 Task: Manage the "Related record list" page in the site builder.
Action: Mouse moved to (931, 66)
Screenshot: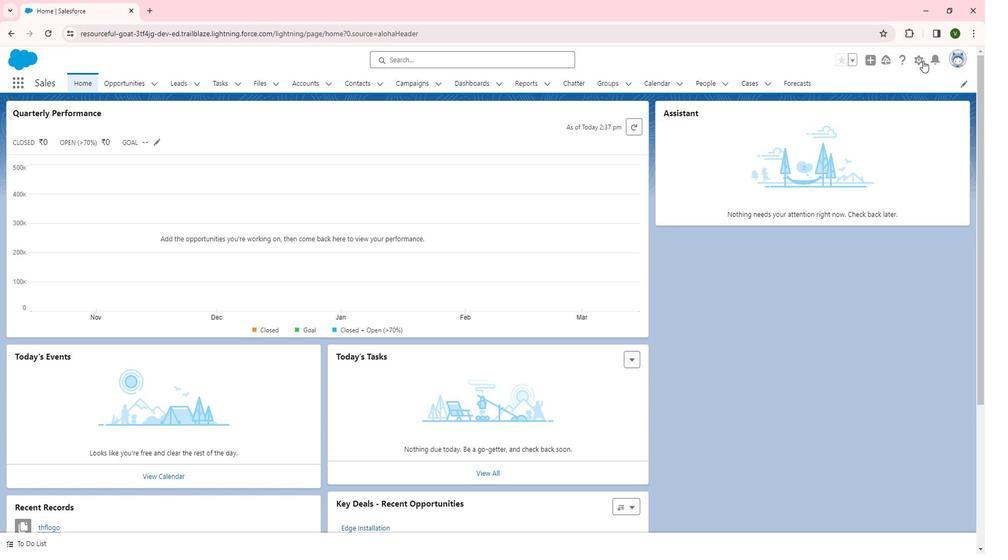 
Action: Mouse pressed left at (931, 66)
Screenshot: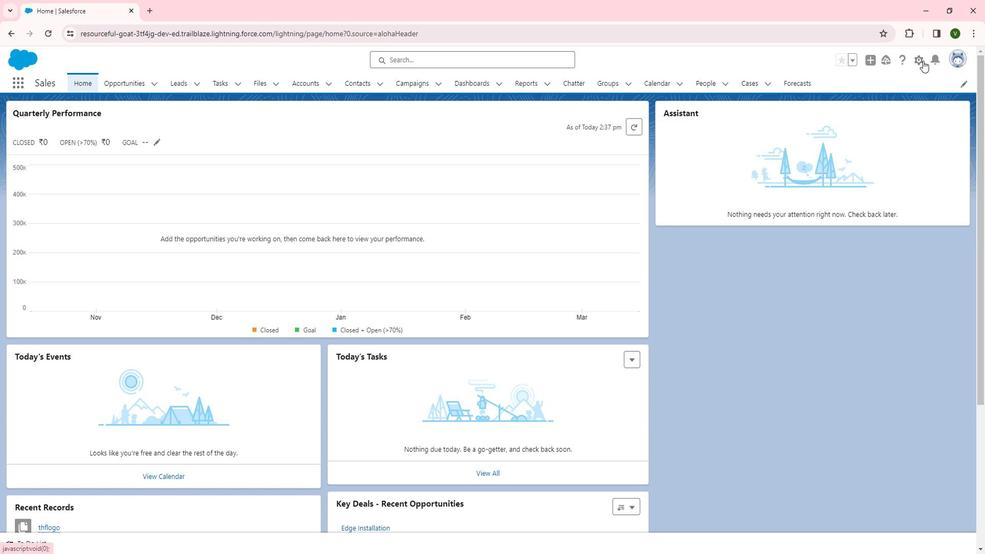 
Action: Mouse moved to (890, 91)
Screenshot: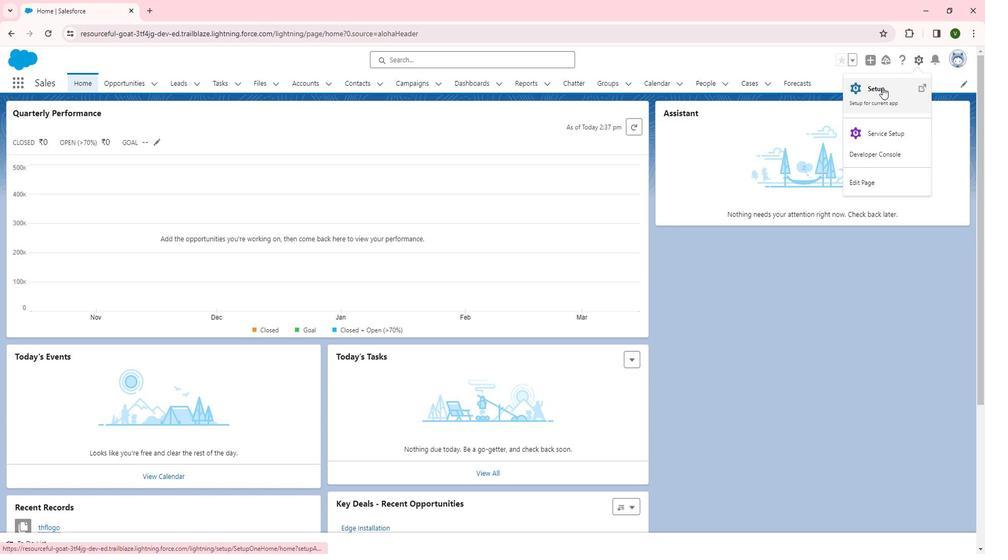 
Action: Mouse pressed left at (890, 91)
Screenshot: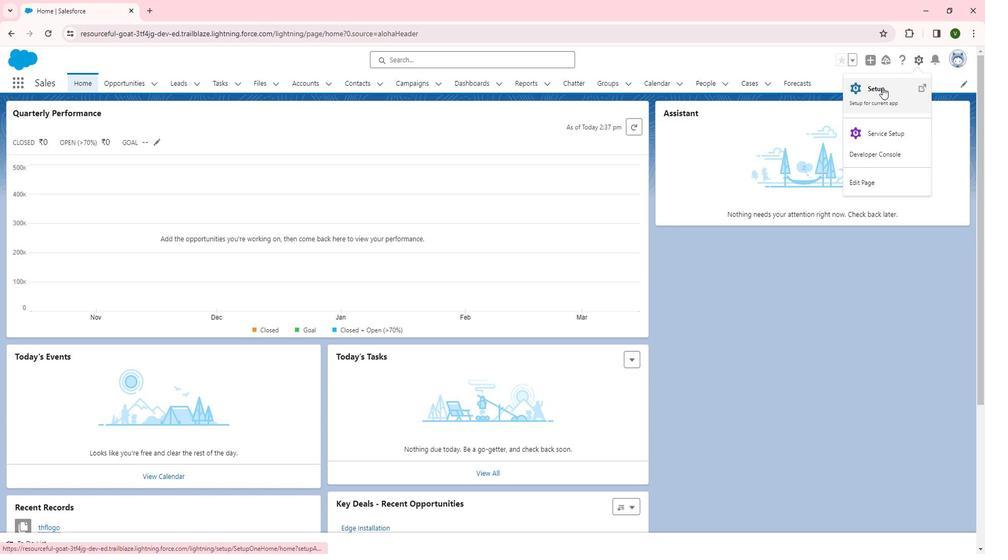 
Action: Mouse moved to (60, 376)
Screenshot: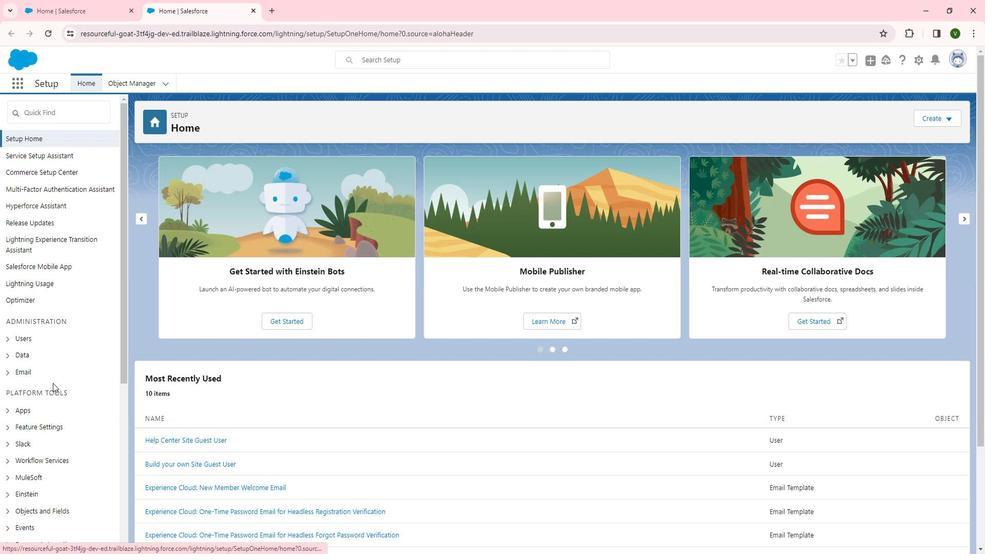 
Action: Mouse scrolled (60, 376) with delta (0, 0)
Screenshot: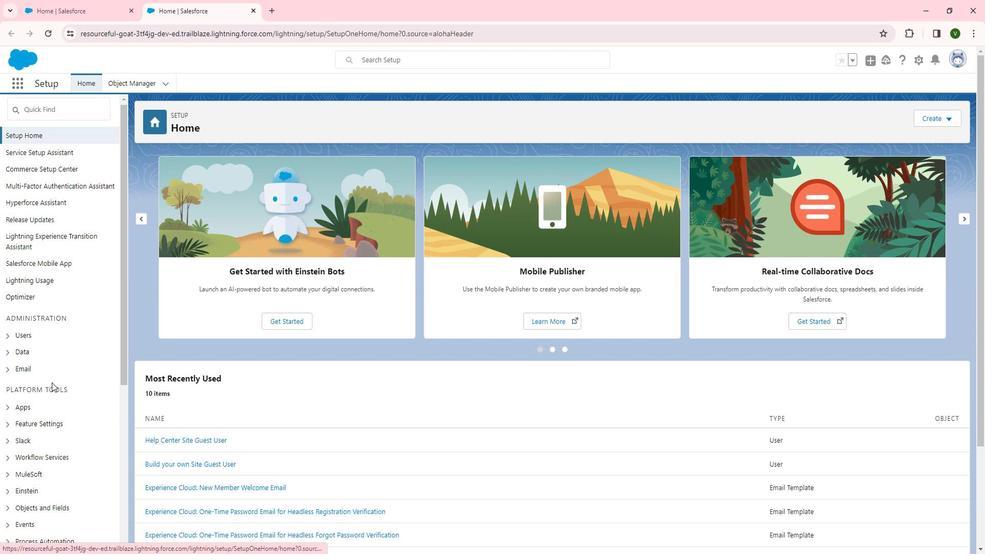 
Action: Mouse scrolled (60, 376) with delta (0, 0)
Screenshot: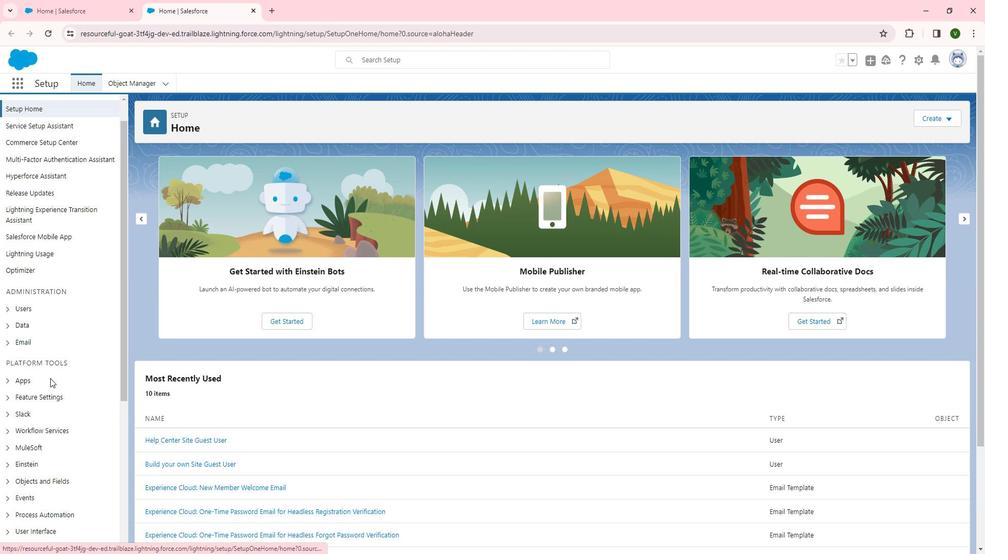 
Action: Mouse moved to (59, 374)
Screenshot: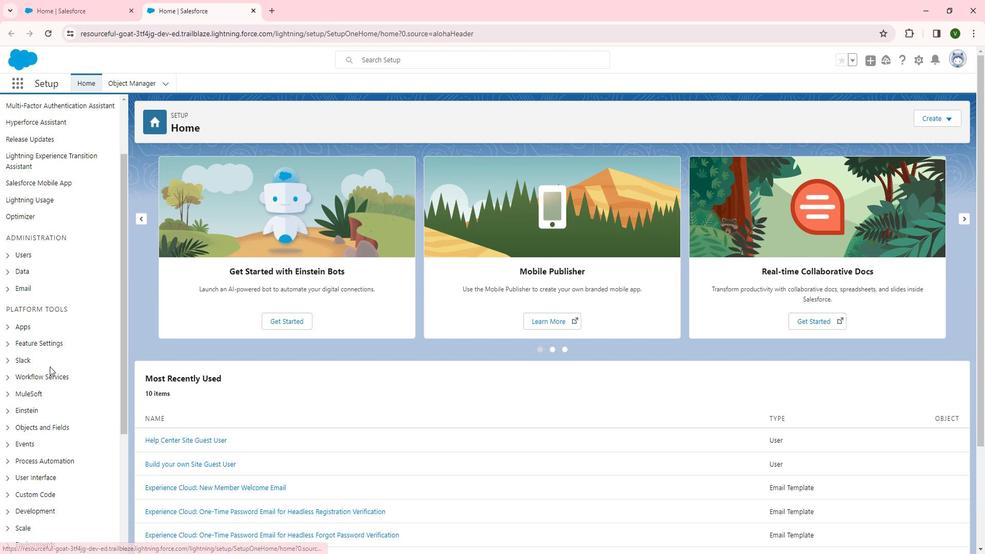 
Action: Mouse scrolled (59, 373) with delta (0, 0)
Screenshot: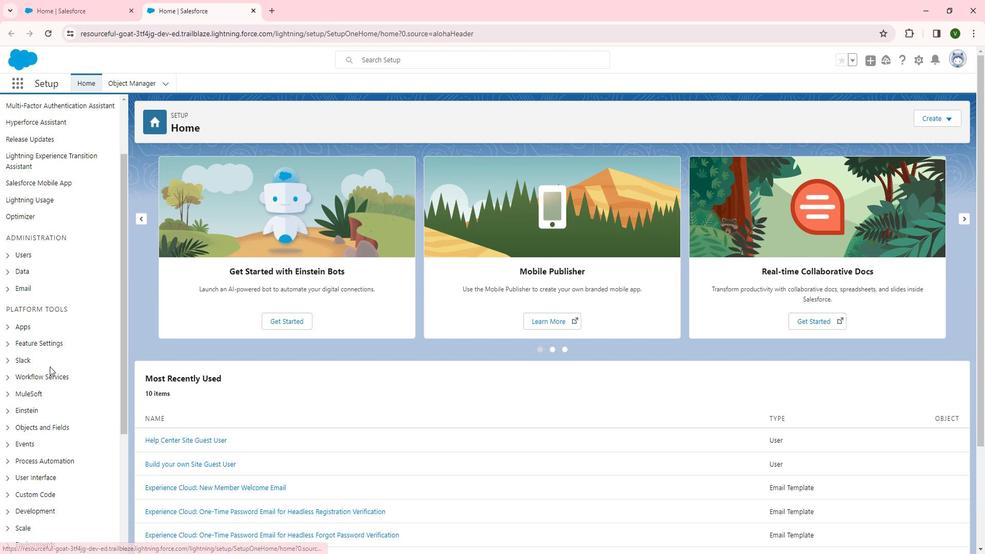 
Action: Mouse moved to (58, 364)
Screenshot: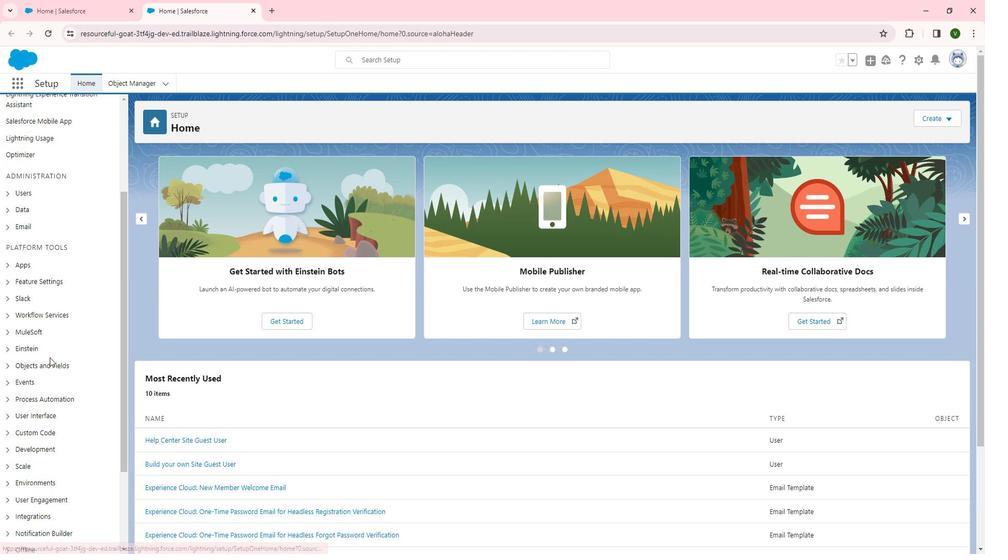 
Action: Mouse scrolled (58, 363) with delta (0, 0)
Screenshot: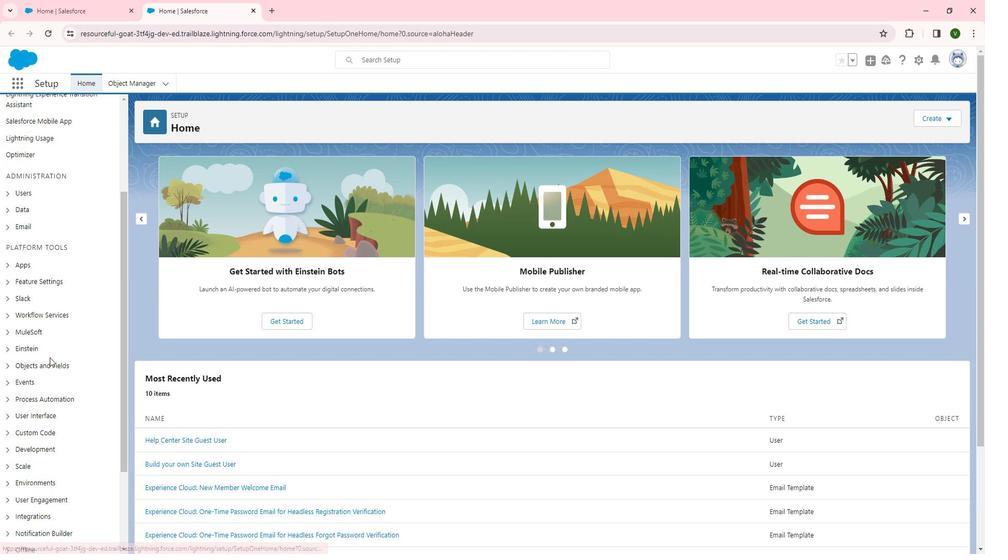 
Action: Mouse moved to (57, 353)
Screenshot: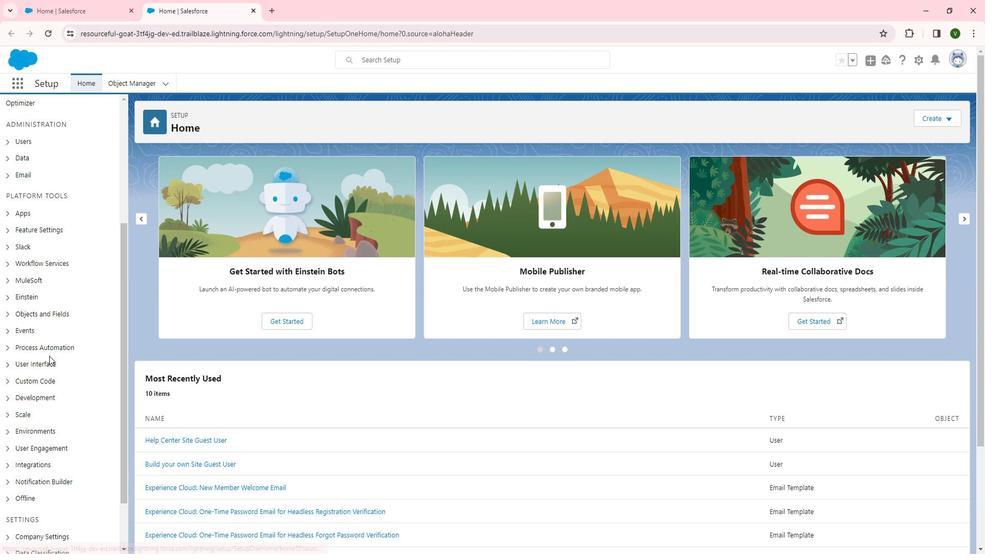 
Action: Mouse scrolled (57, 352) with delta (0, 0)
Screenshot: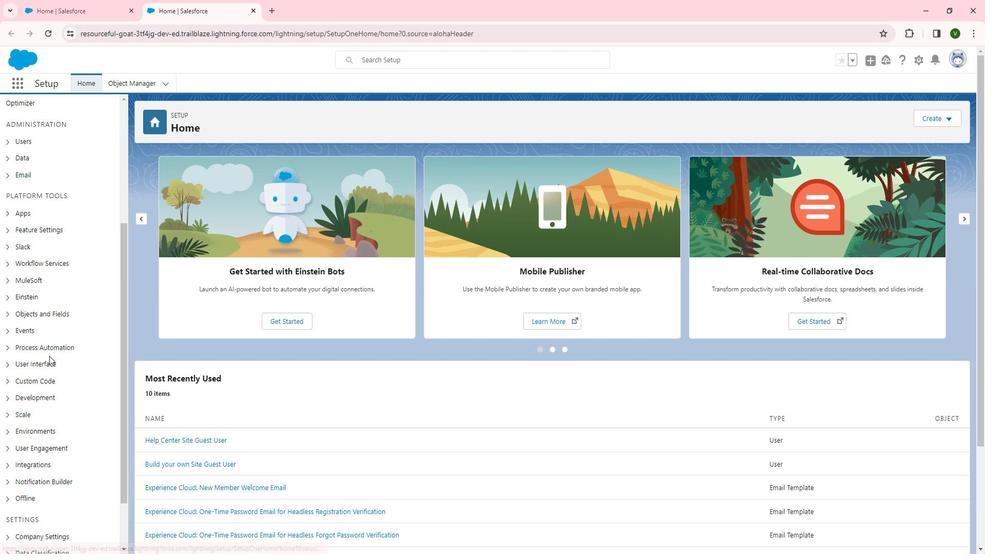 
Action: Mouse moved to (37, 164)
Screenshot: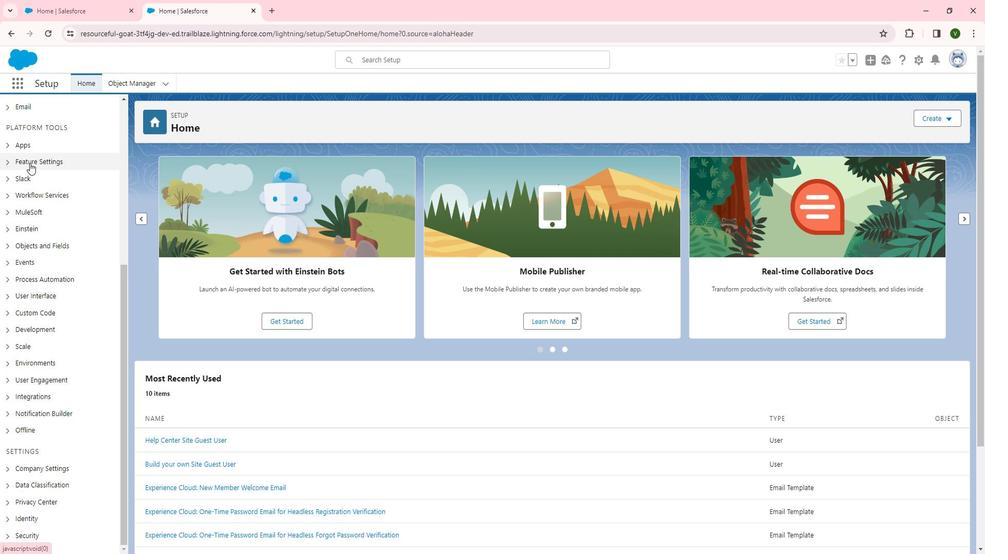 
Action: Mouse pressed left at (37, 164)
Screenshot: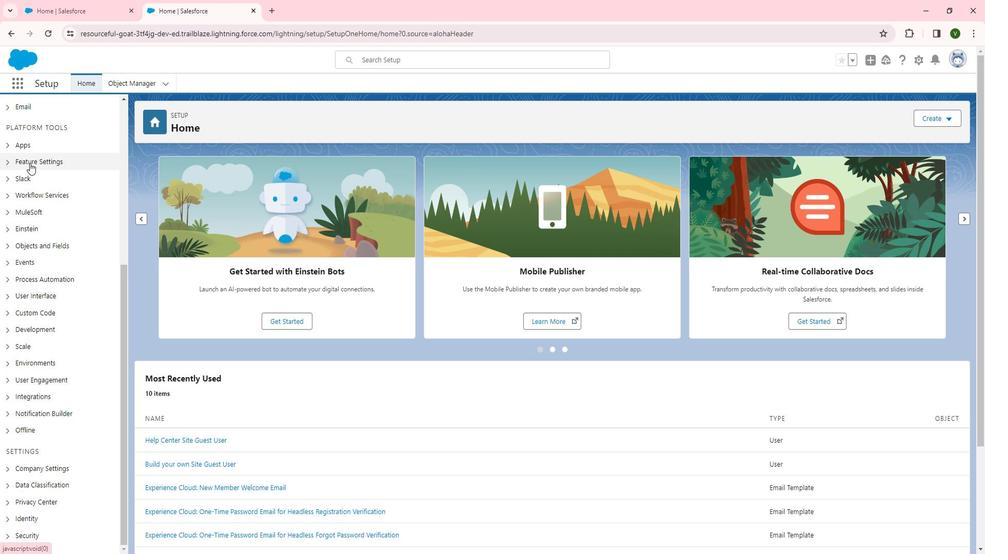 
Action: Mouse moved to (51, 241)
Screenshot: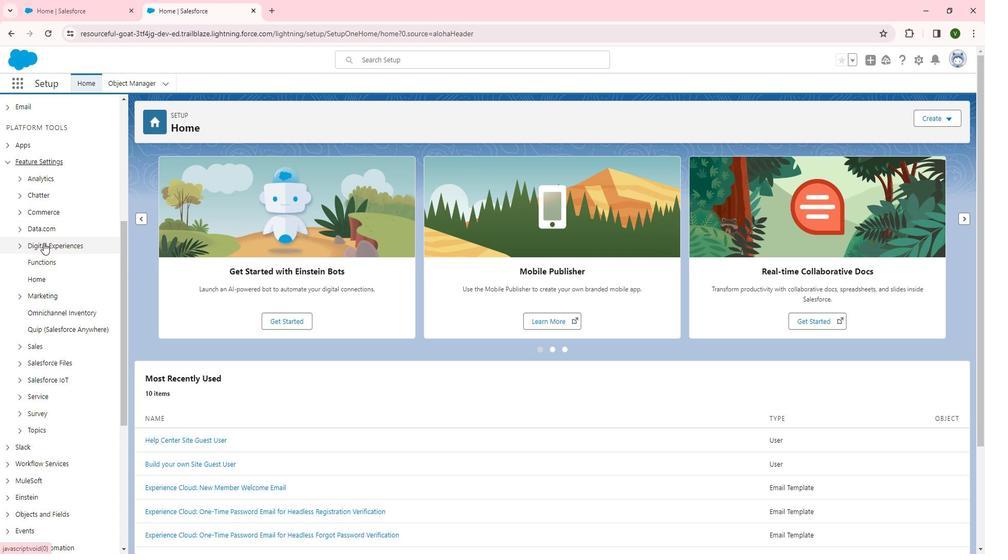 
Action: Mouse pressed left at (51, 241)
Screenshot: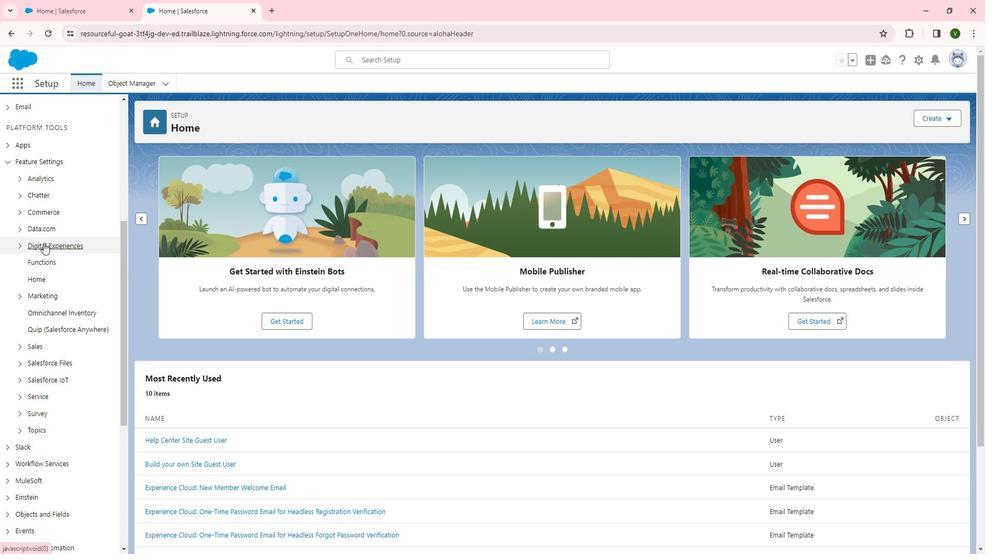 
Action: Mouse moved to (62, 260)
Screenshot: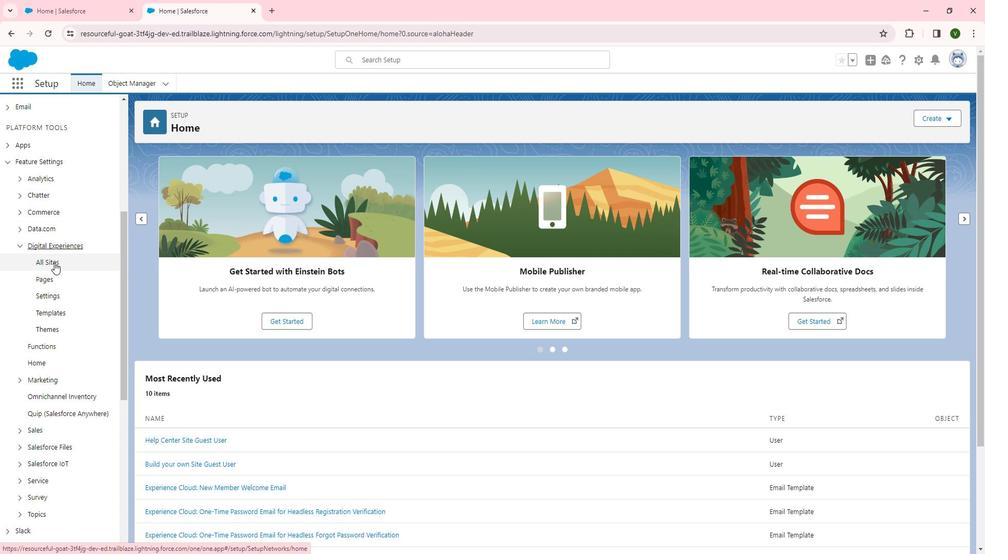 
Action: Mouse pressed left at (62, 260)
Screenshot: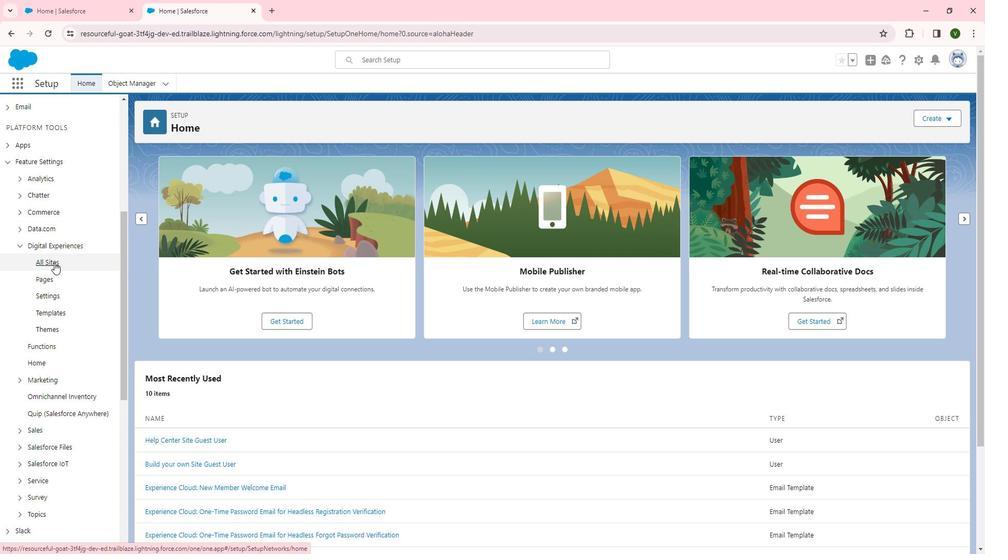 
Action: Mouse moved to (179, 270)
Screenshot: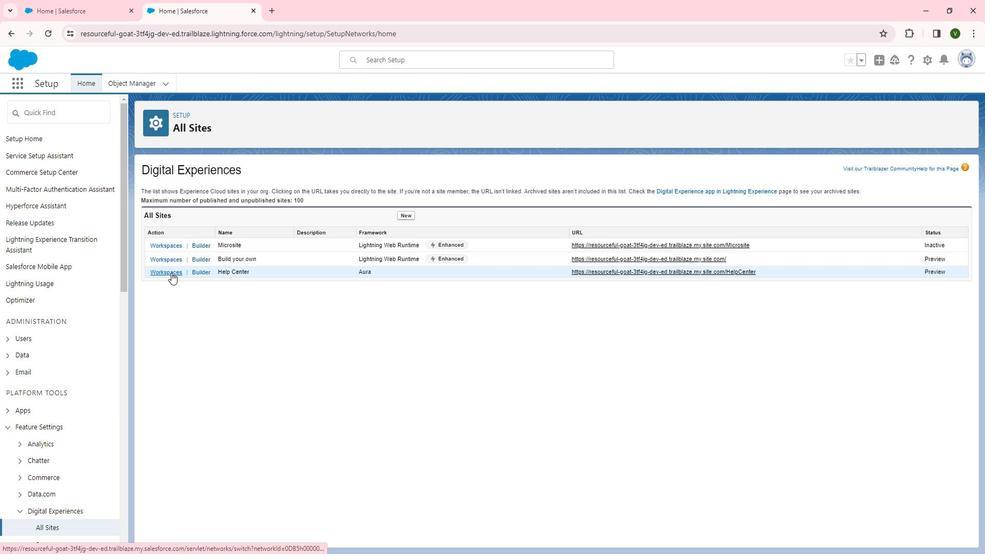 
Action: Mouse pressed left at (179, 270)
Screenshot: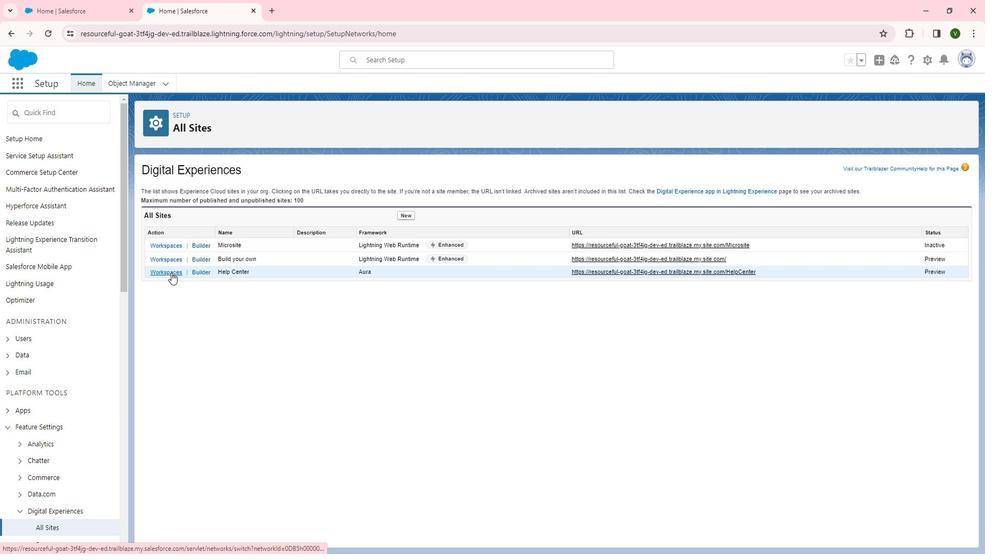
Action: Mouse moved to (138, 209)
Screenshot: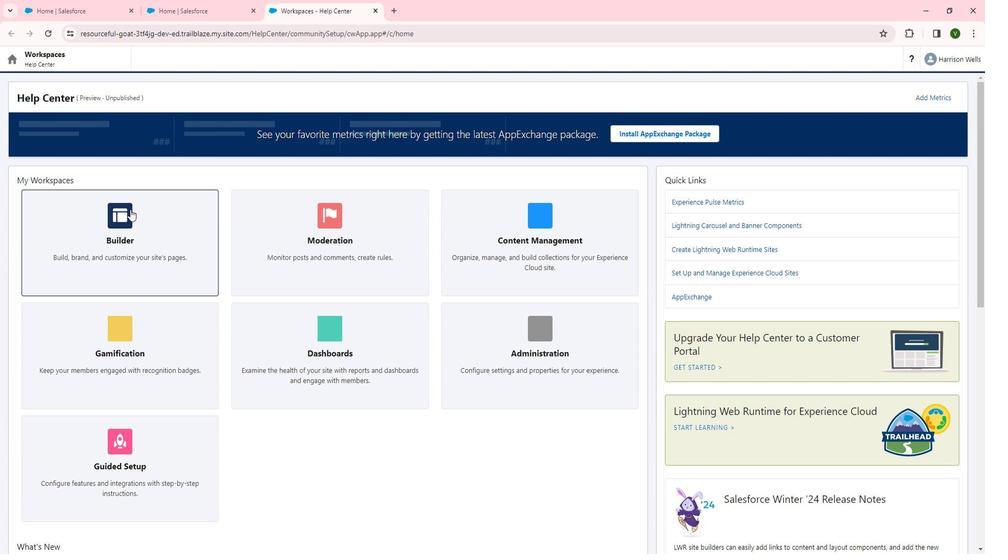 
Action: Mouse pressed left at (138, 209)
Screenshot: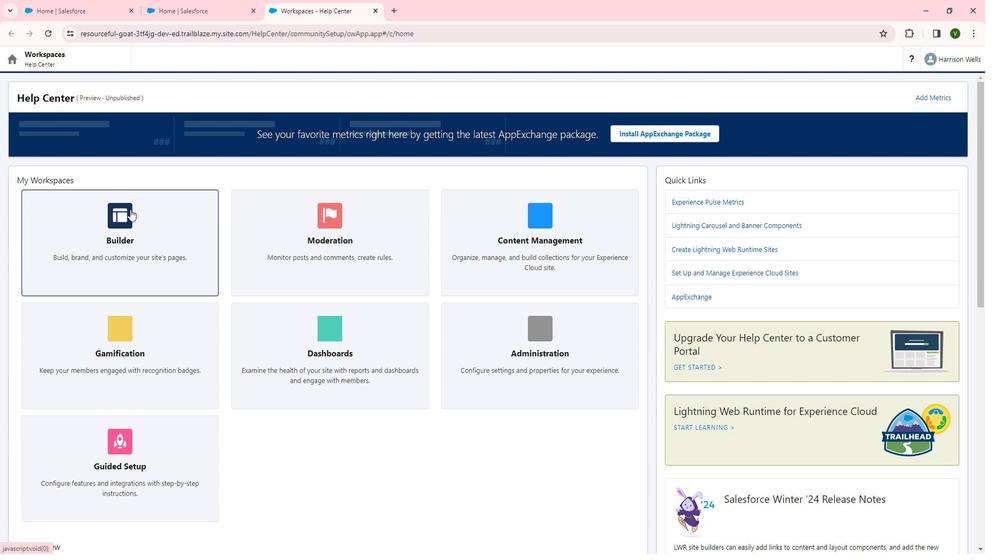 
Action: Mouse moved to (179, 74)
Screenshot: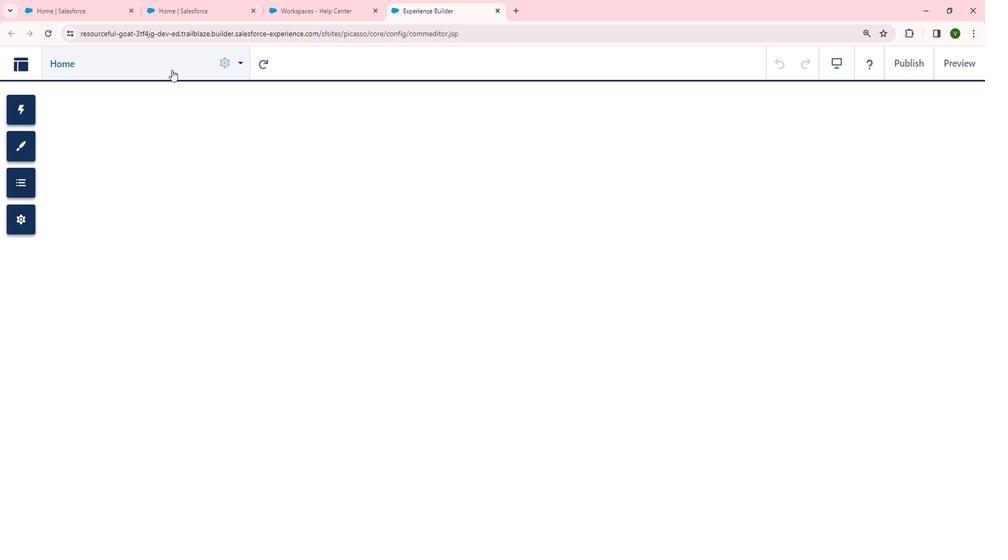 
Action: Mouse pressed left at (179, 74)
Screenshot: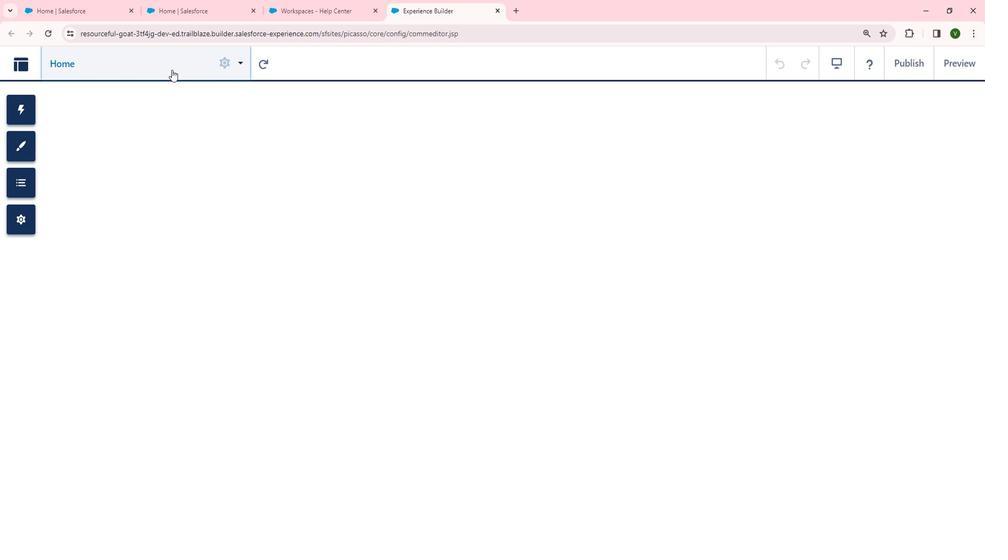 
Action: Mouse moved to (67, 312)
Screenshot: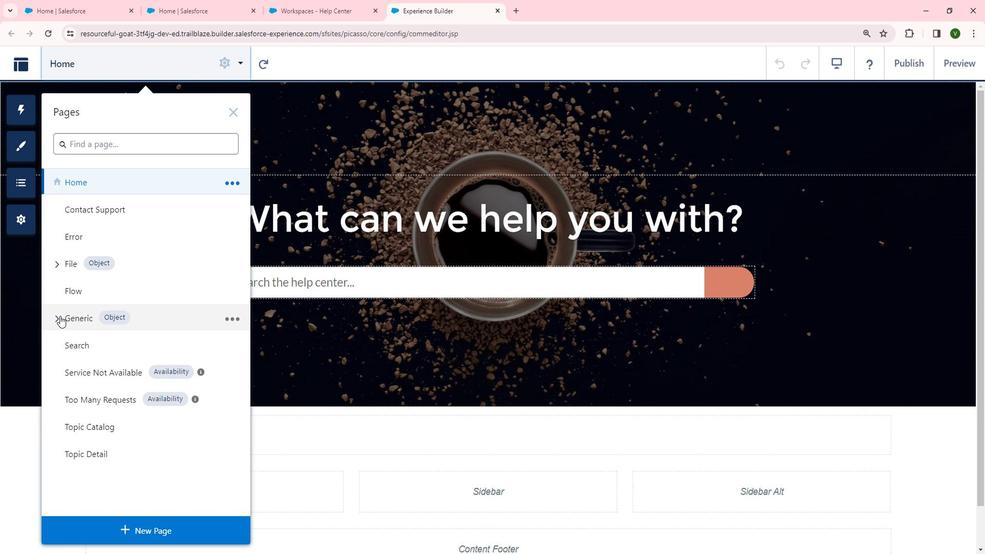 
Action: Mouse pressed left at (67, 312)
Screenshot: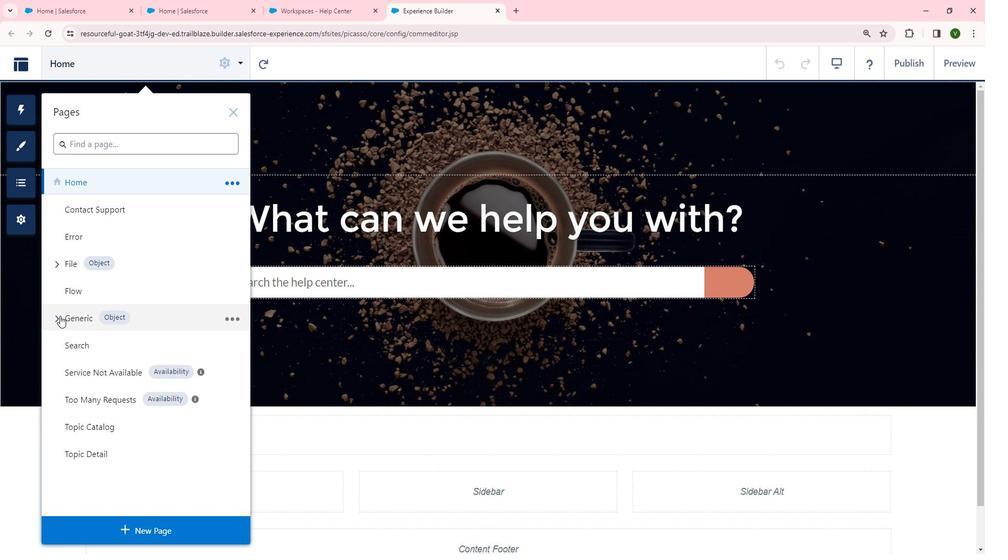 
Action: Mouse moved to (141, 342)
Screenshot: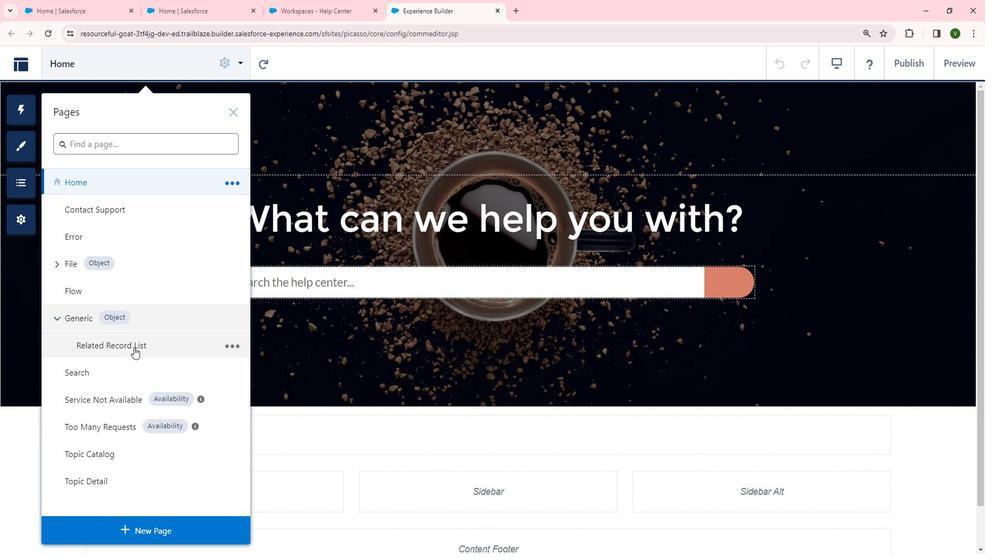 
Action: Mouse pressed left at (141, 342)
Screenshot: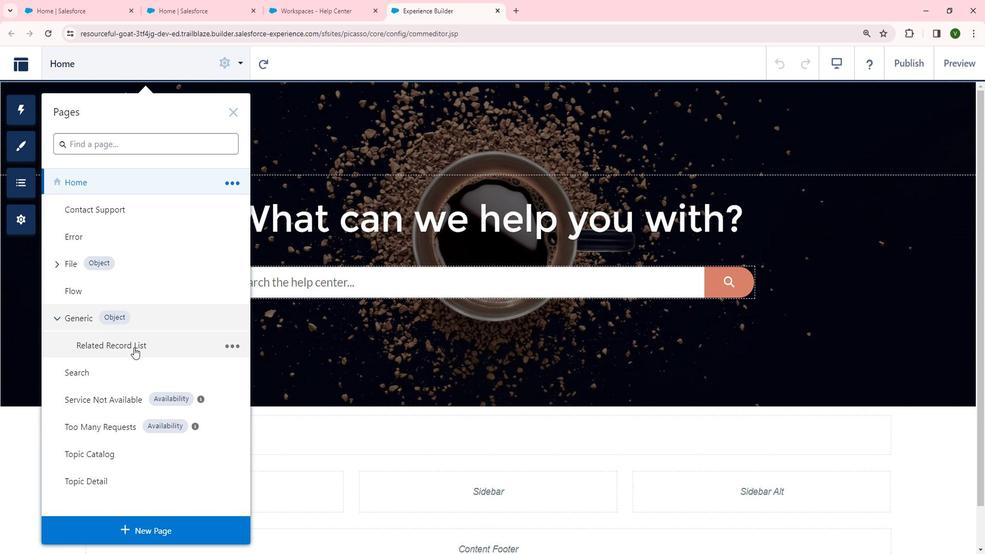 
Action: Mouse moved to (531, 386)
Screenshot: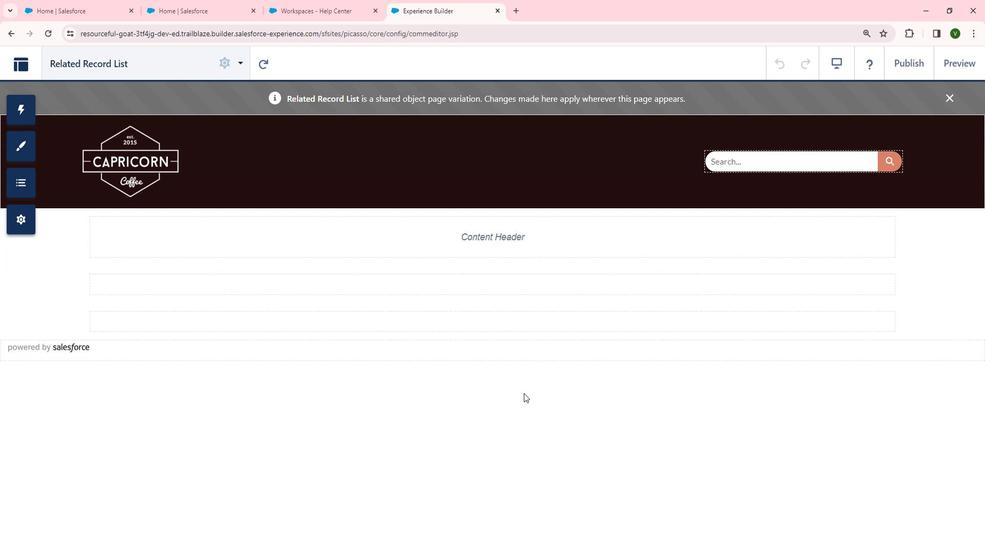 
Action: Mouse scrolled (531, 386) with delta (0, 0)
Screenshot: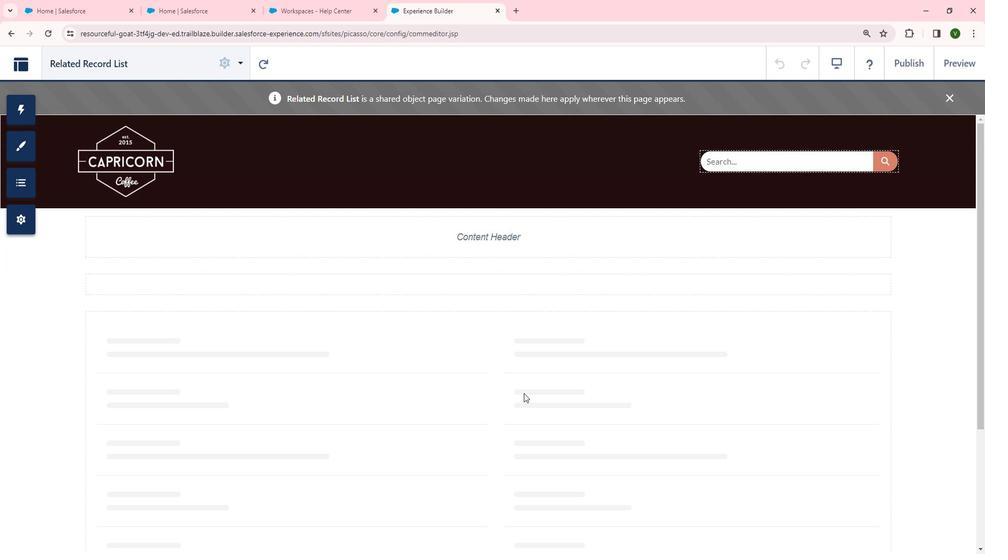 
Action: Mouse scrolled (531, 386) with delta (0, 0)
Screenshot: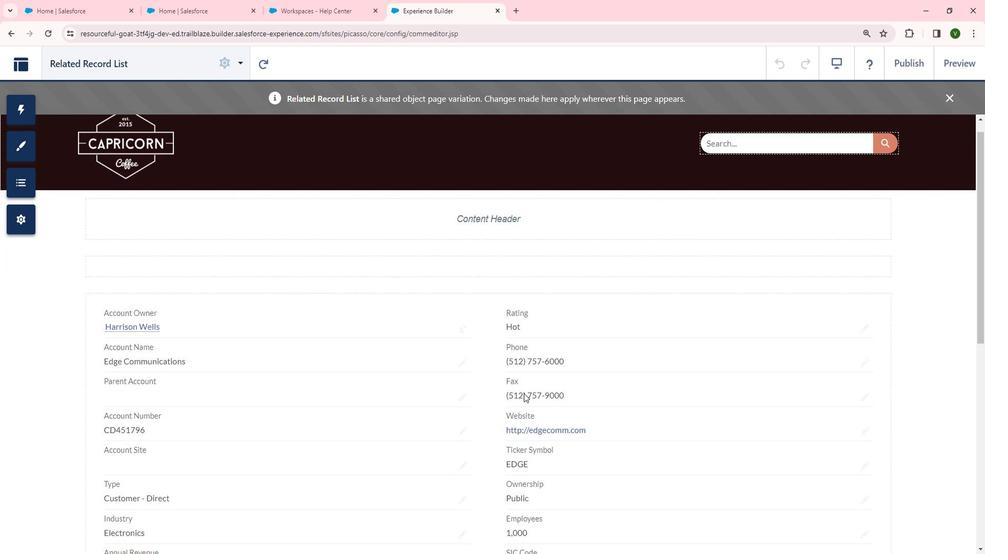 
